 Task: Add the task  Improve the appâ€™s caching system for faster data retrieval to the section Expedition in the project WorthyTech and add a Due Date to the respective task as 2023/08/27.
Action: Mouse moved to (56, 296)
Screenshot: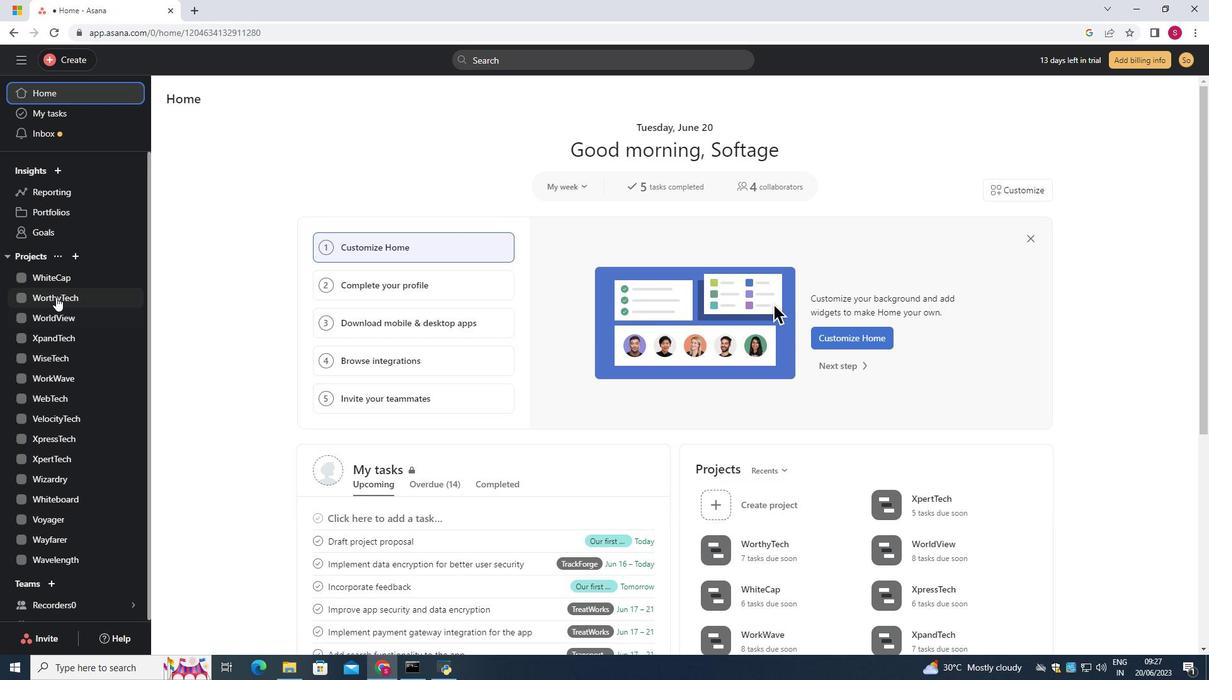 
Action: Mouse pressed left at (56, 296)
Screenshot: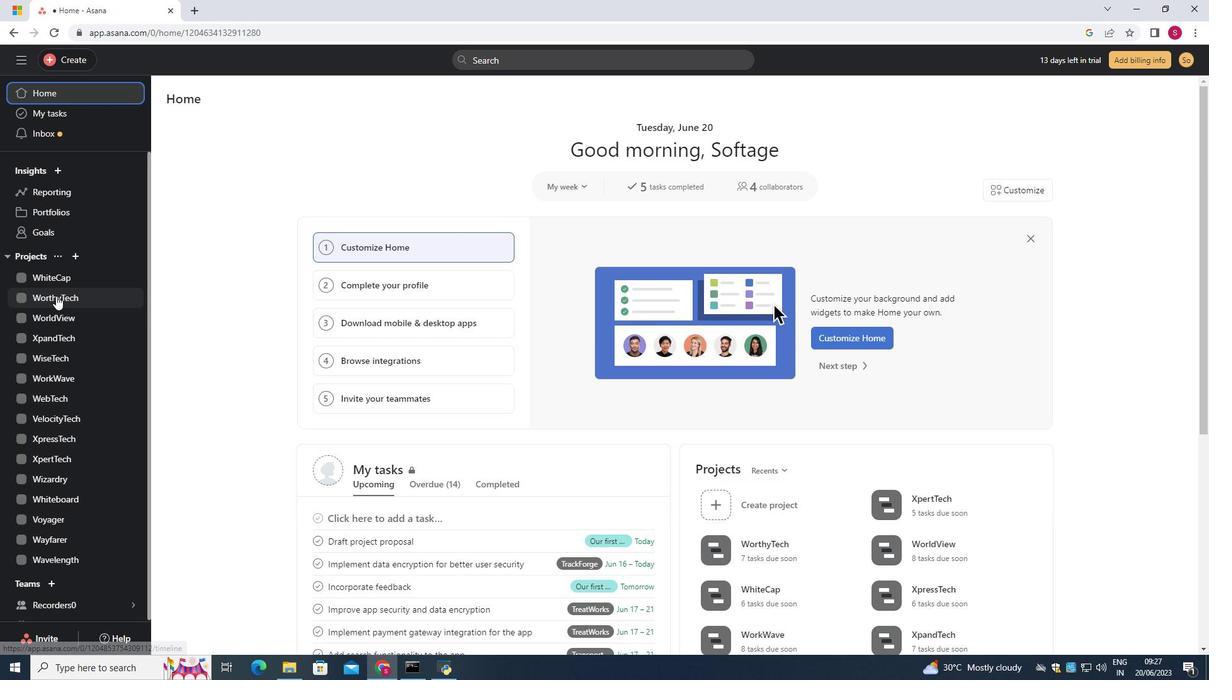 
Action: Mouse moved to (1194, 651)
Screenshot: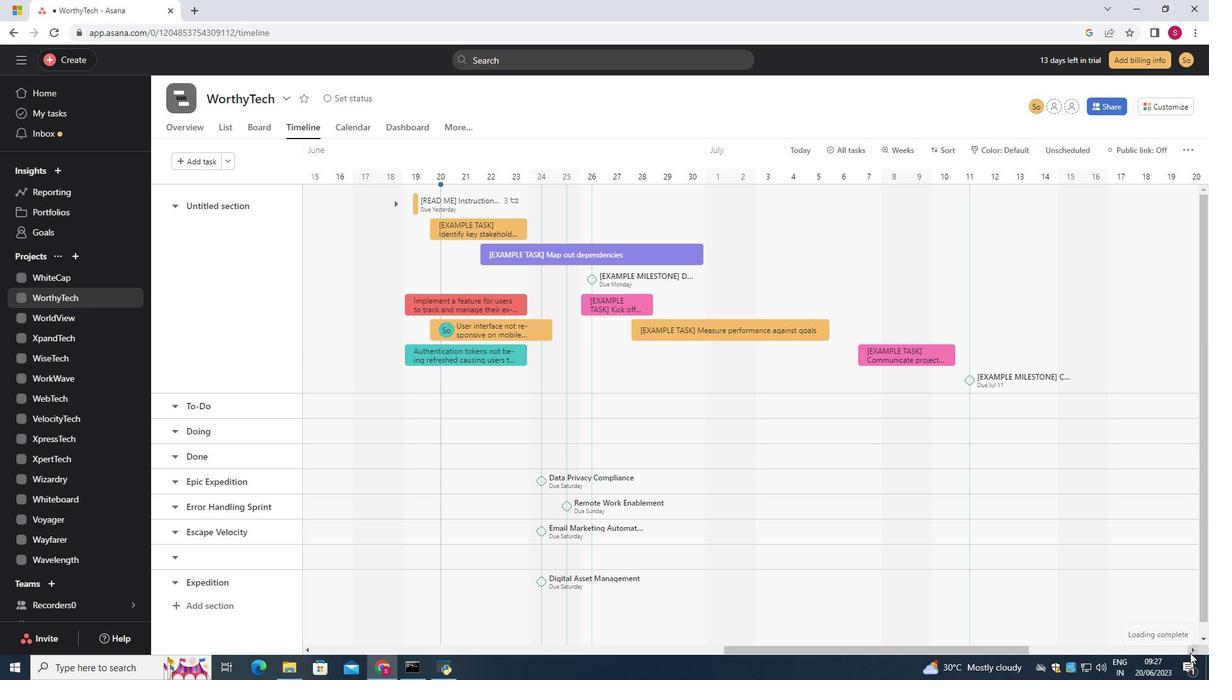 
Action: Mouse pressed left at (1194, 651)
Screenshot: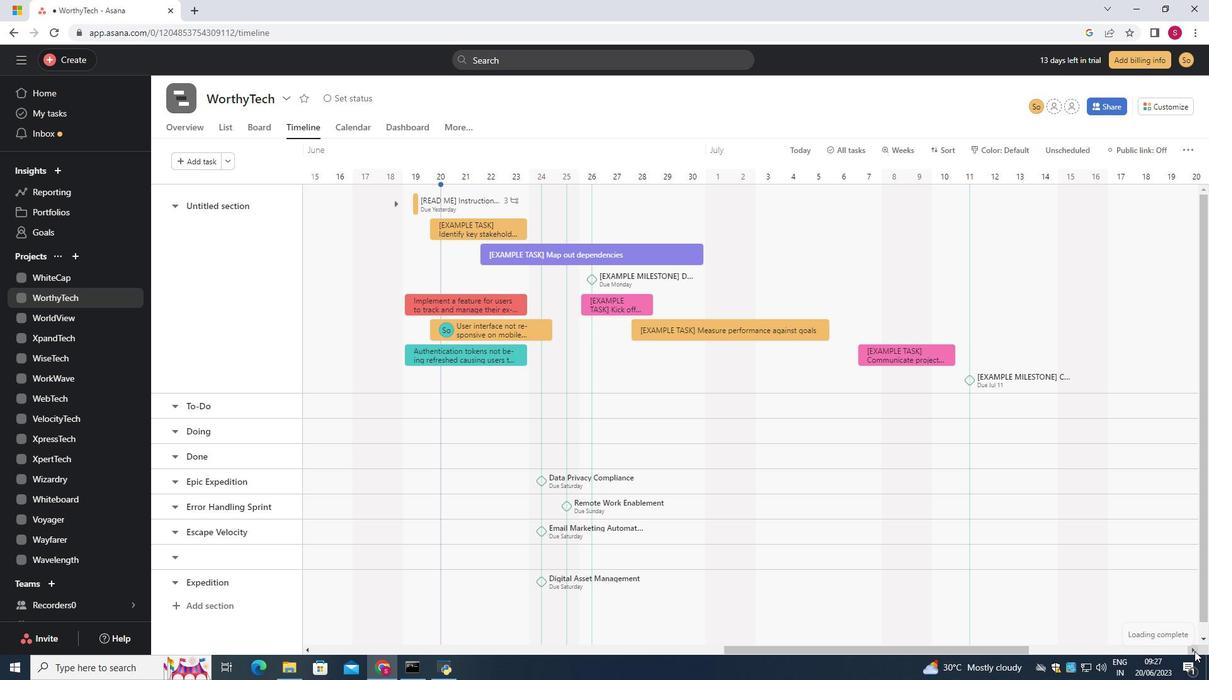 
Action: Mouse pressed left at (1194, 651)
Screenshot: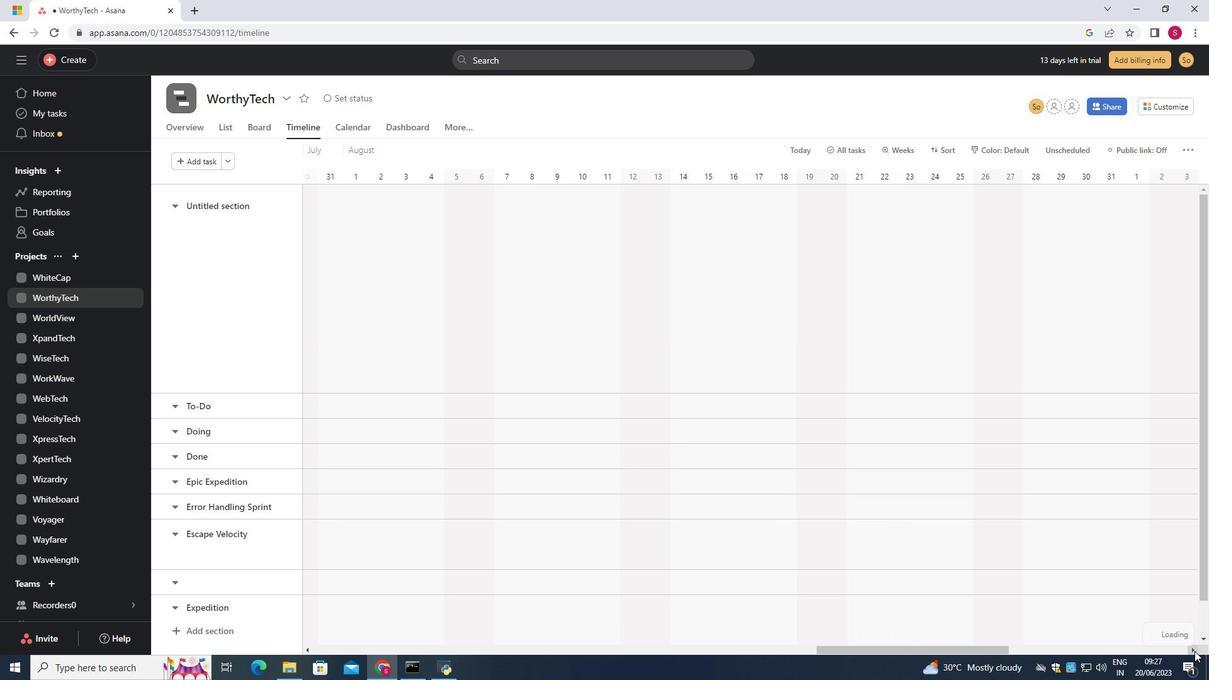 
Action: Mouse moved to (1015, 551)
Screenshot: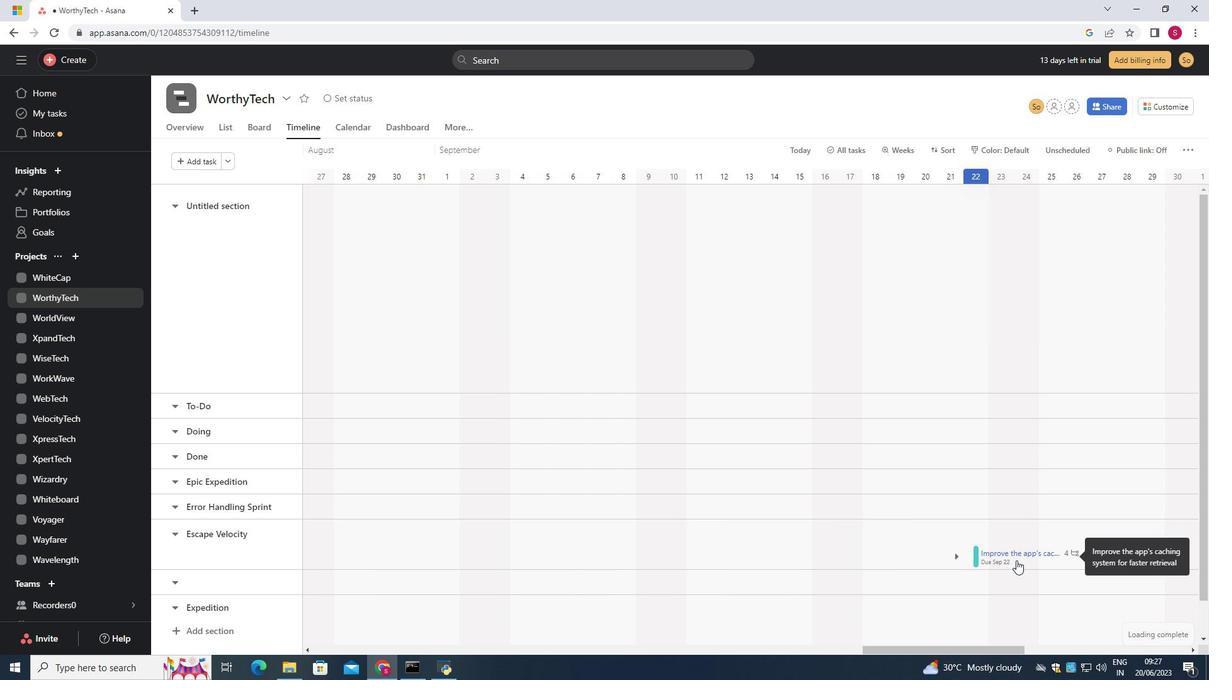 
Action: Mouse pressed left at (1015, 551)
Screenshot: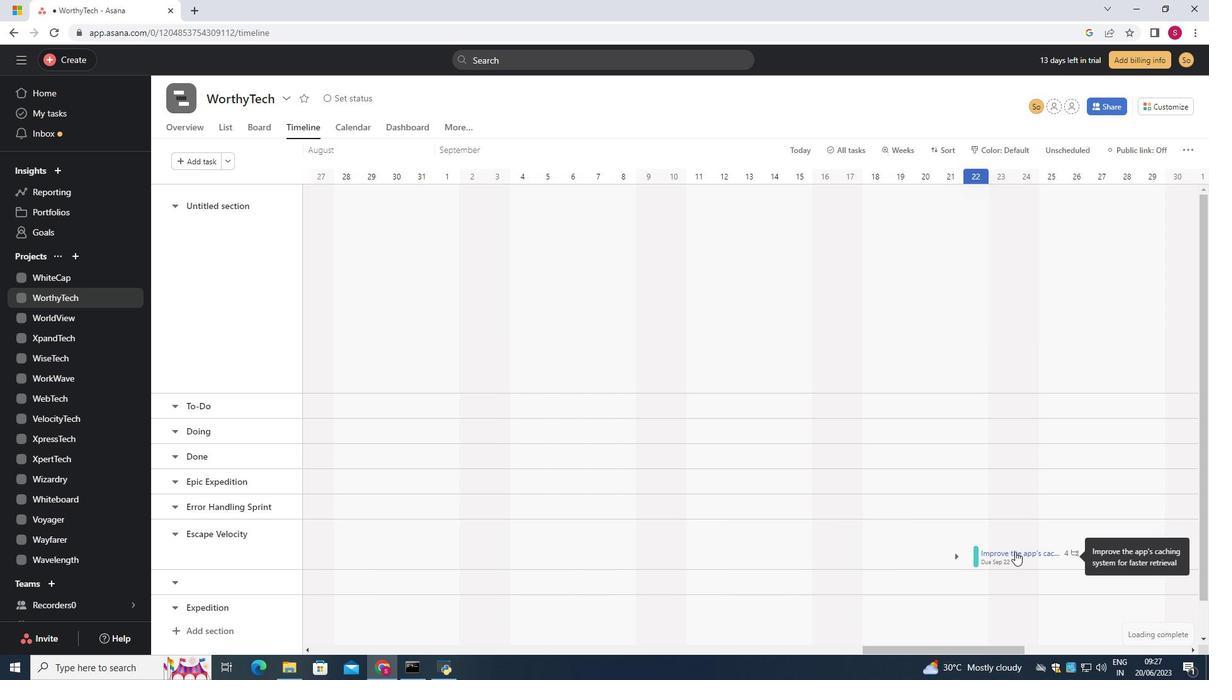 
Action: Mouse moved to (962, 277)
Screenshot: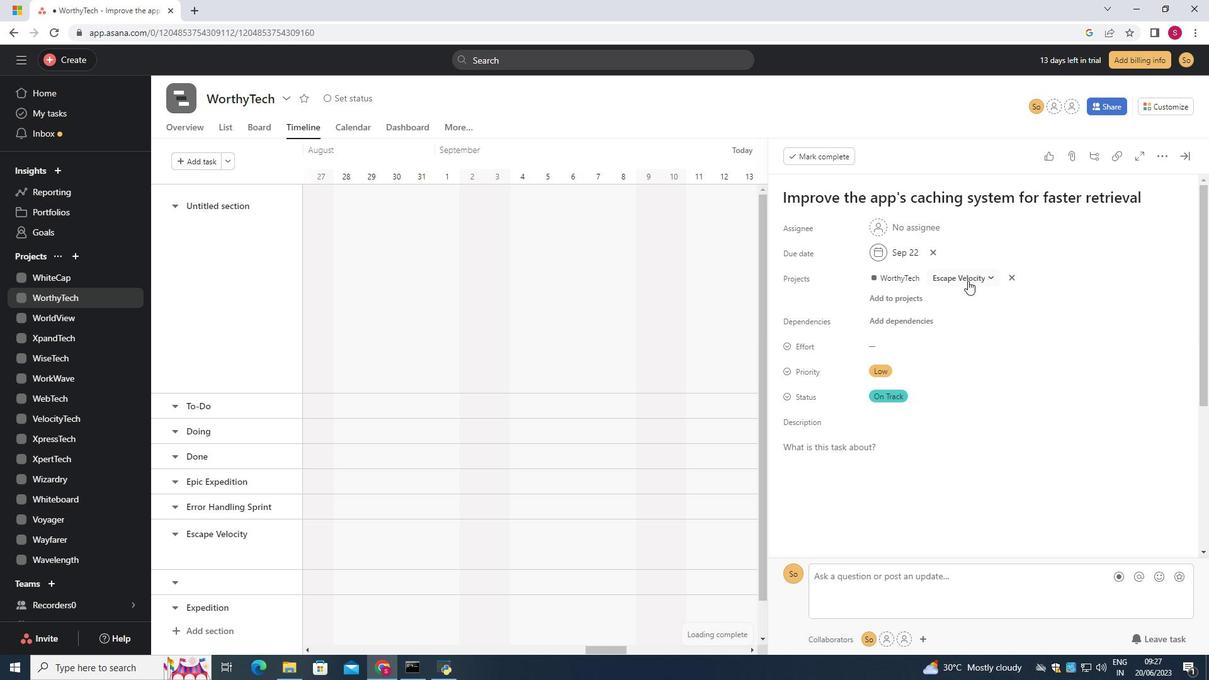 
Action: Mouse pressed left at (962, 277)
Screenshot: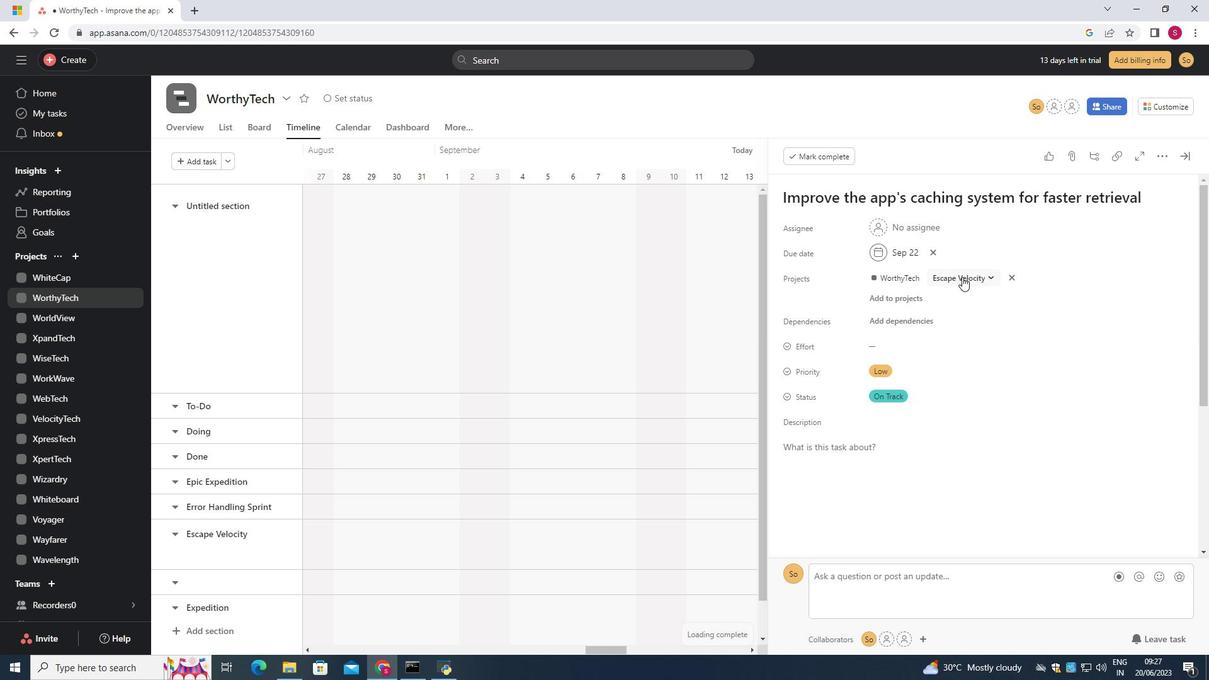 
Action: Mouse moved to (950, 484)
Screenshot: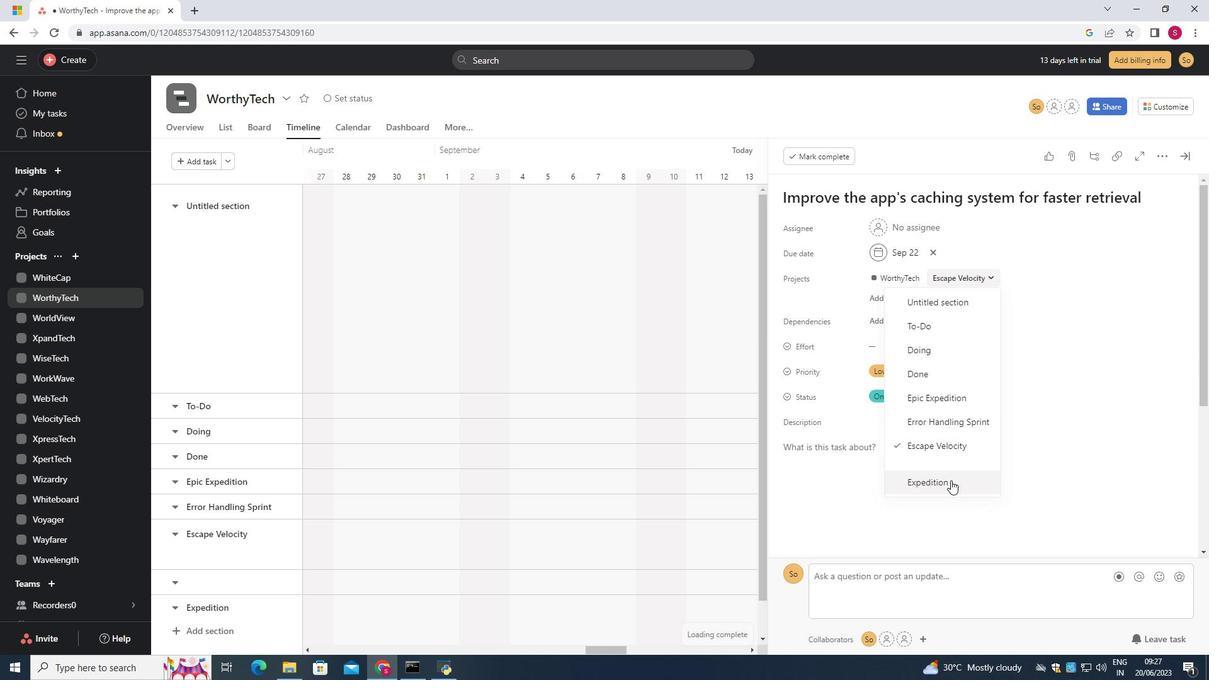 
Action: Mouse pressed left at (950, 484)
Screenshot: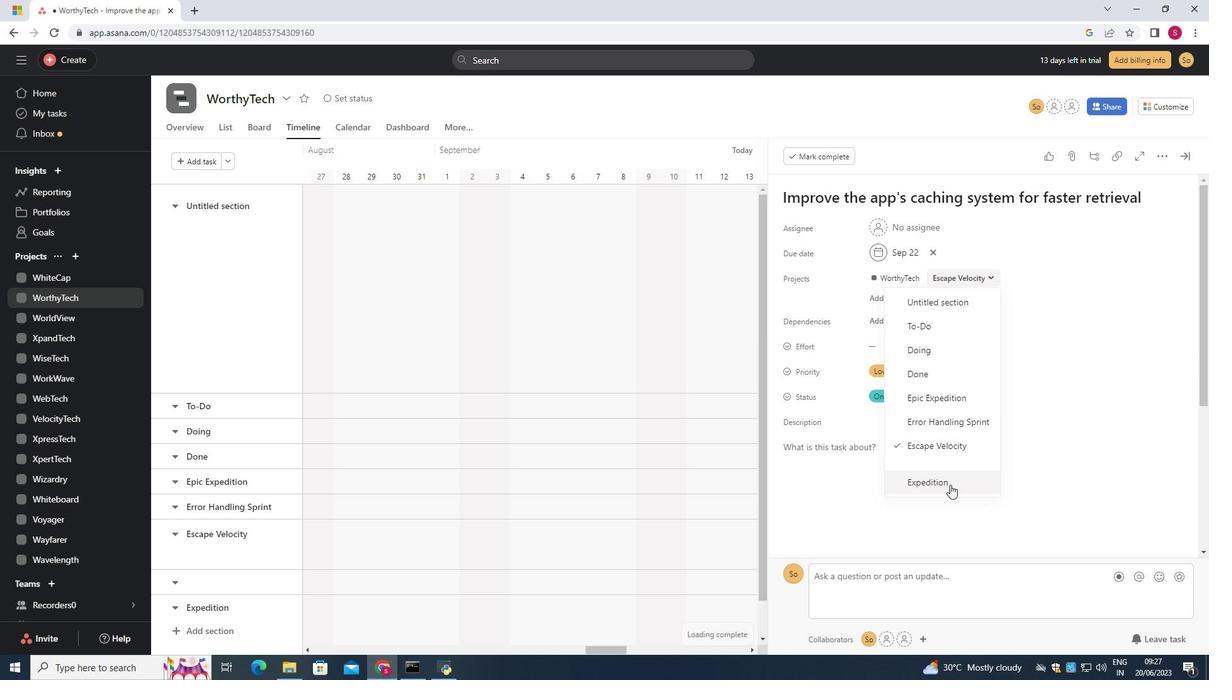 
Action: Mouse moved to (930, 250)
Screenshot: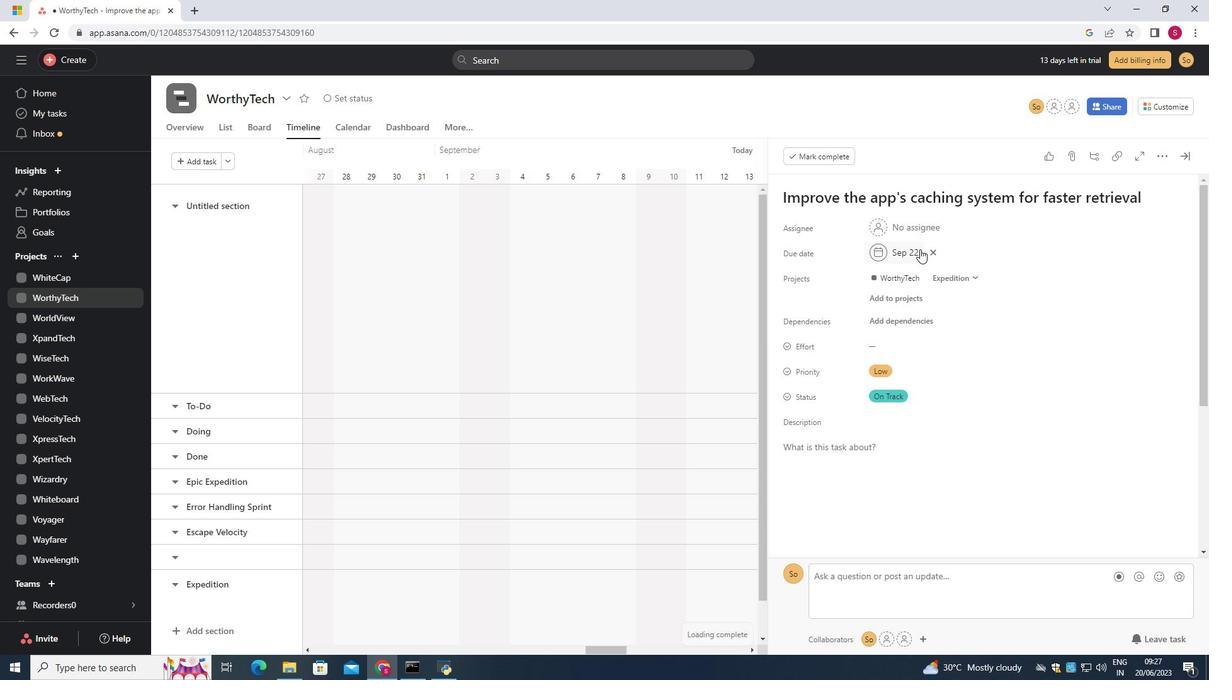 
Action: Mouse pressed left at (930, 250)
Screenshot: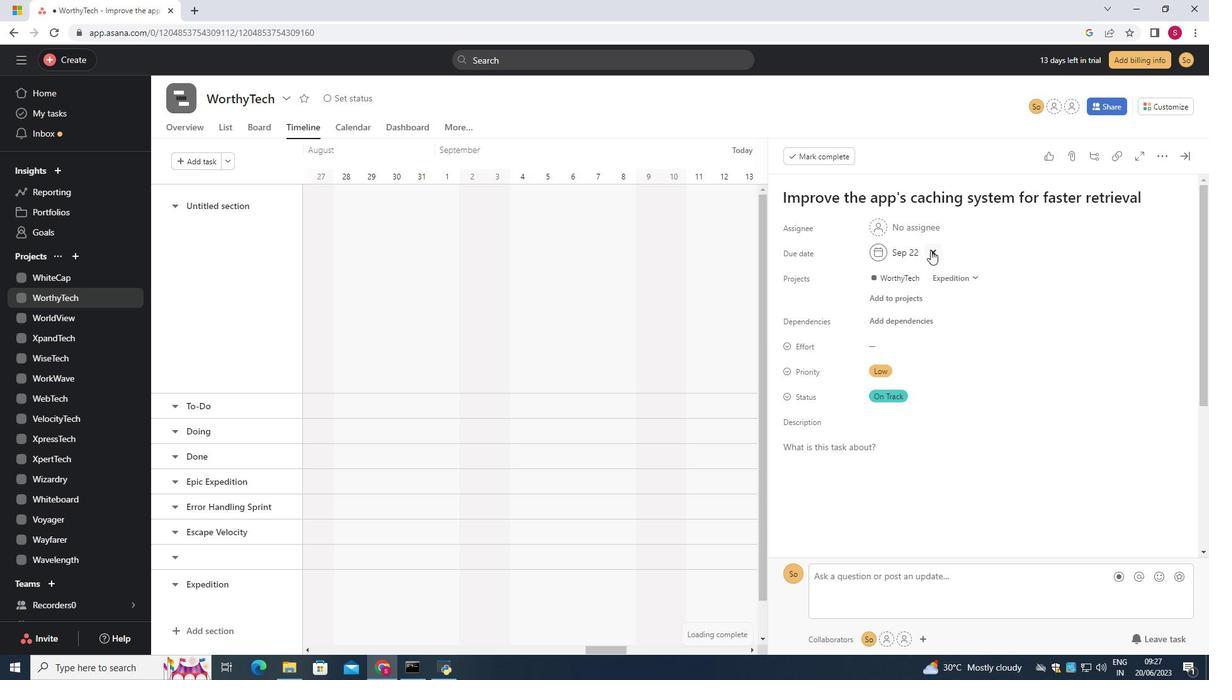 
Action: Mouse moved to (880, 253)
Screenshot: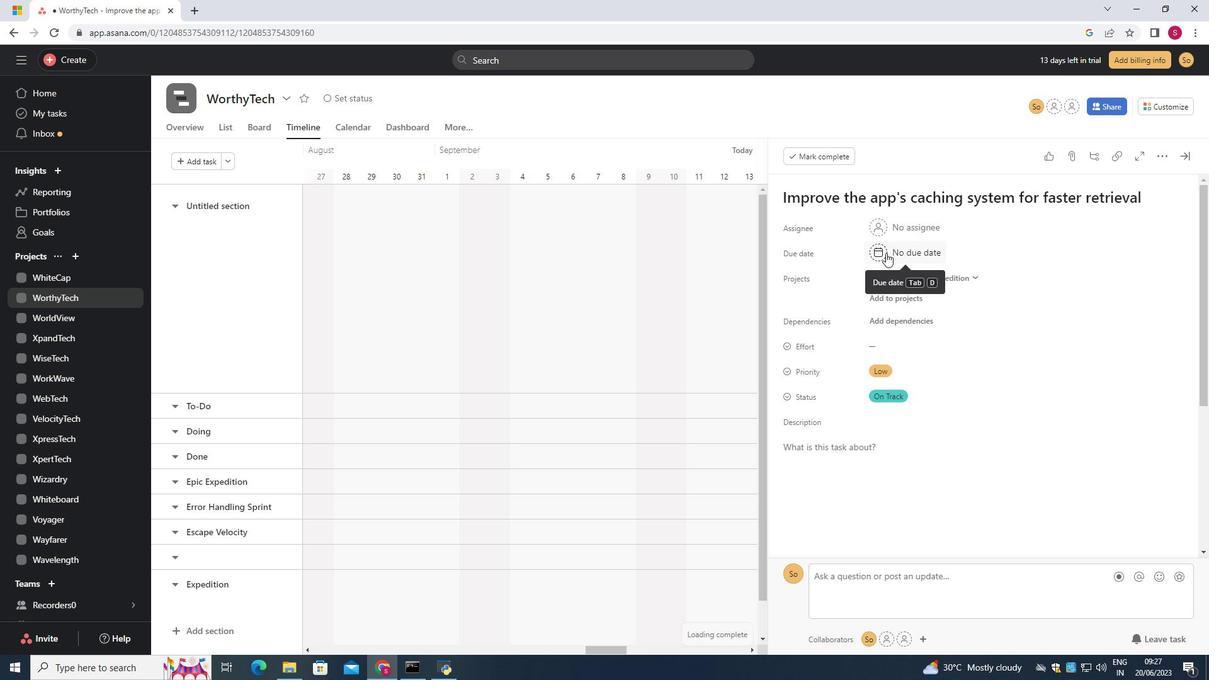 
Action: Mouse pressed left at (880, 253)
Screenshot: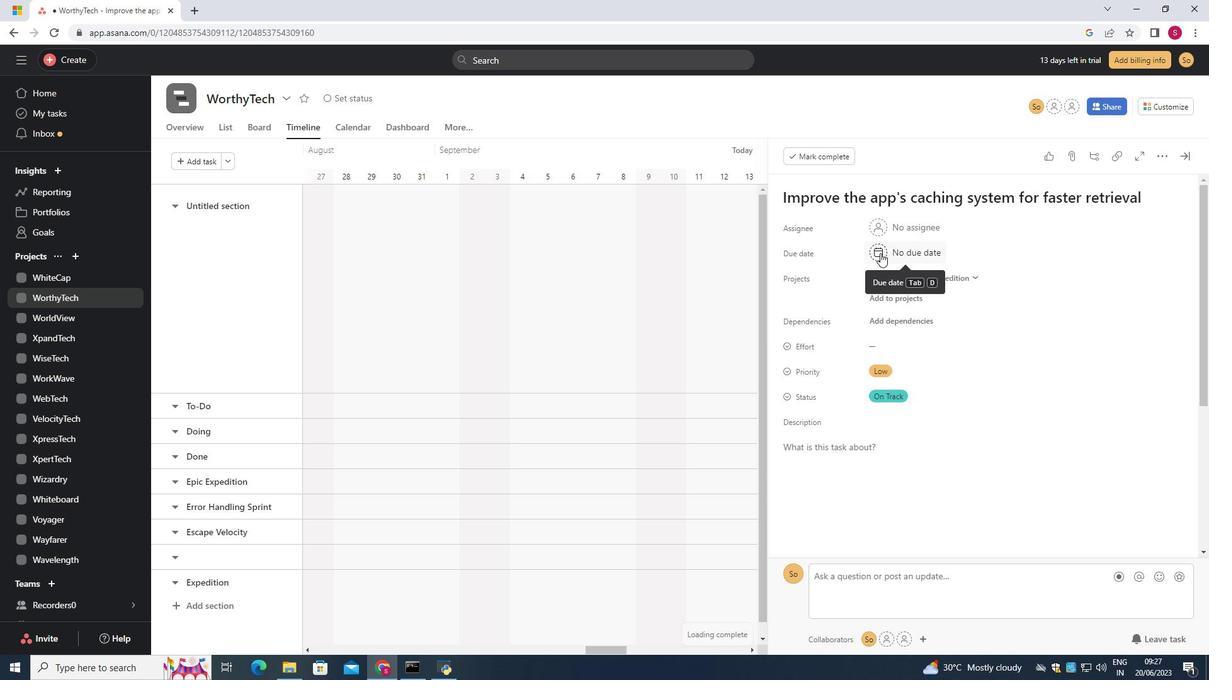 
Action: Key pressed 2023/08/27<Key.enter>
Screenshot: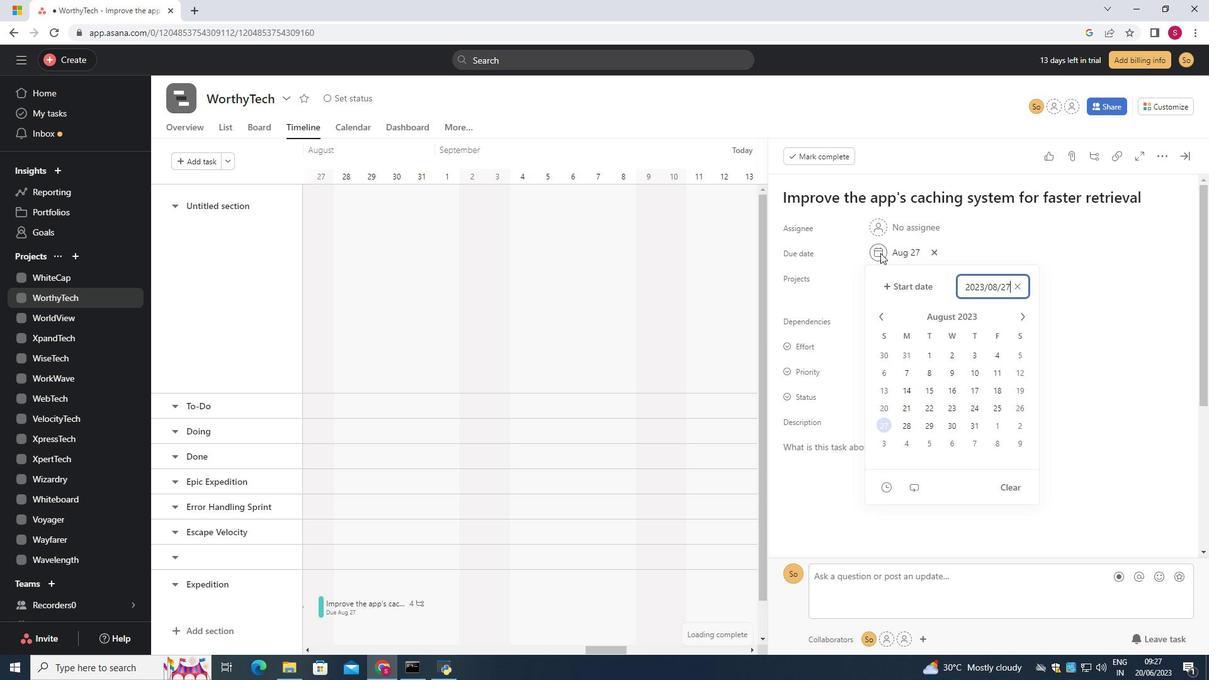 
Action: Mouse moved to (966, 340)
Screenshot: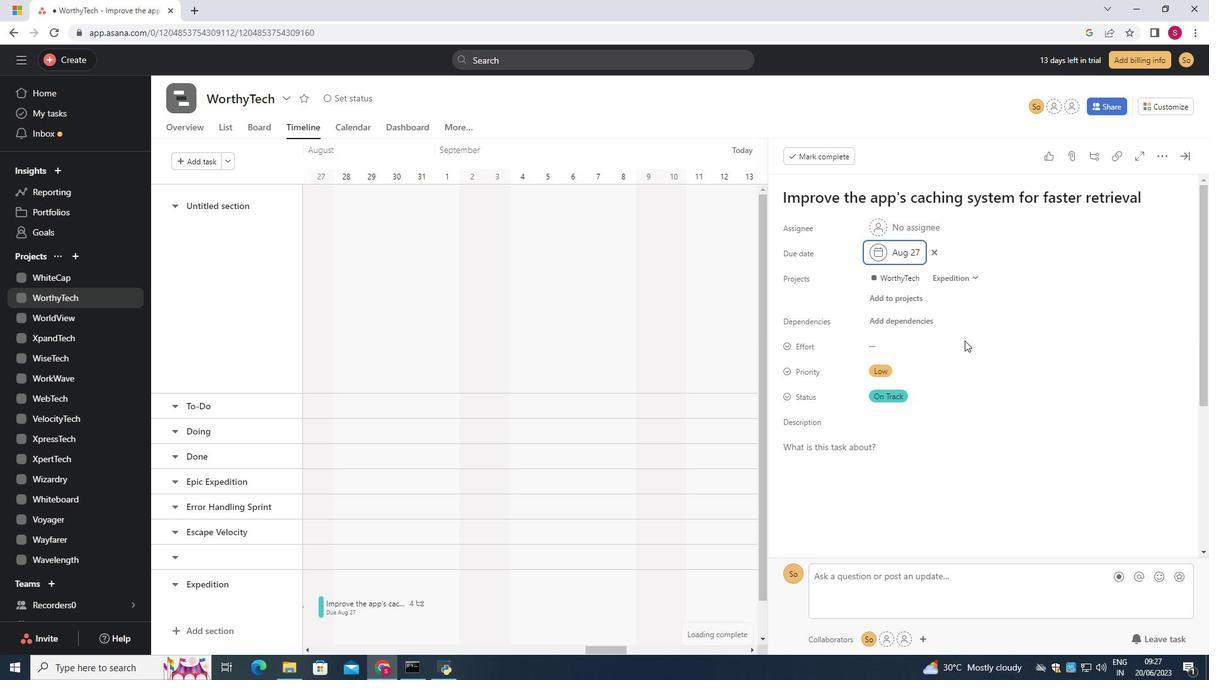 
